 Task: Add Now Avocado Oil Refined to the cart.
Action: Mouse moved to (268, 108)
Screenshot: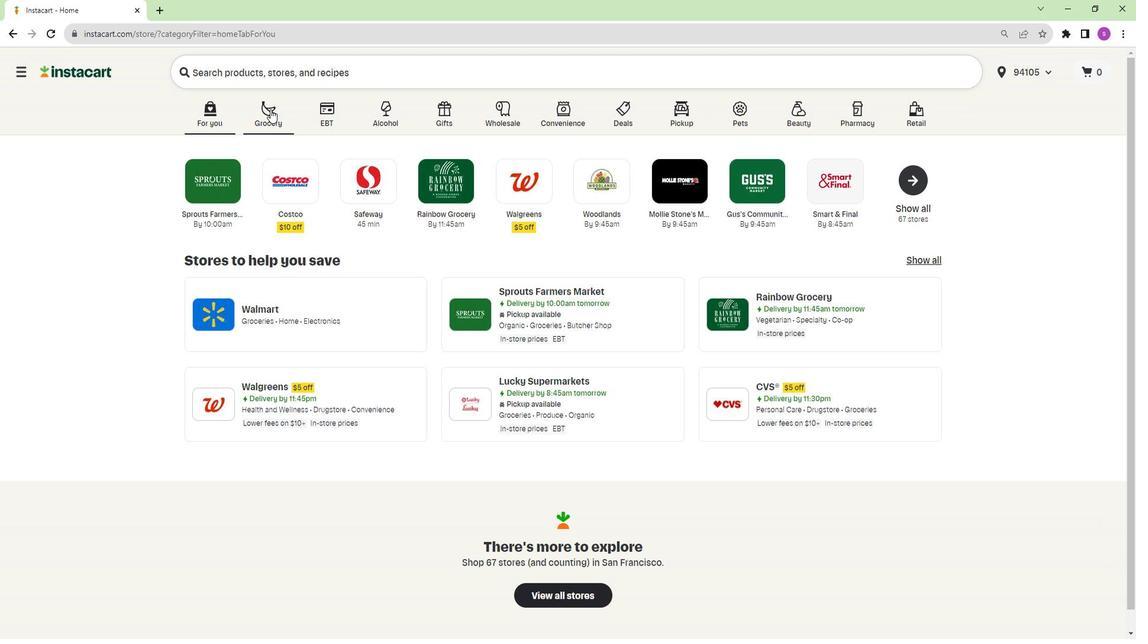 
Action: Mouse pressed left at (268, 108)
Screenshot: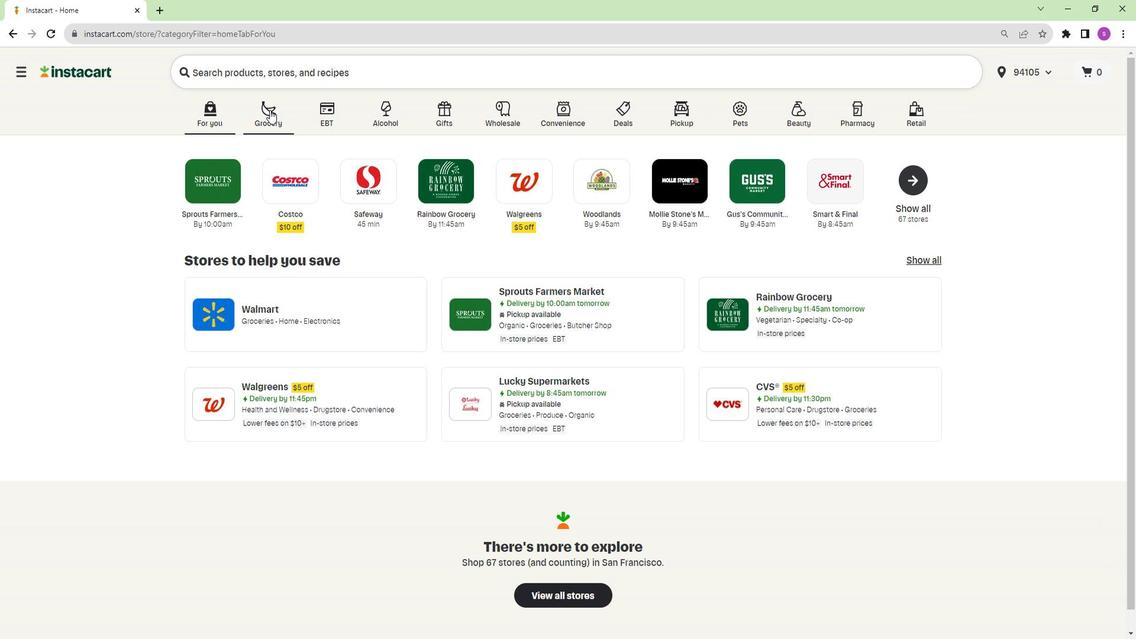
Action: Mouse moved to (717, 186)
Screenshot: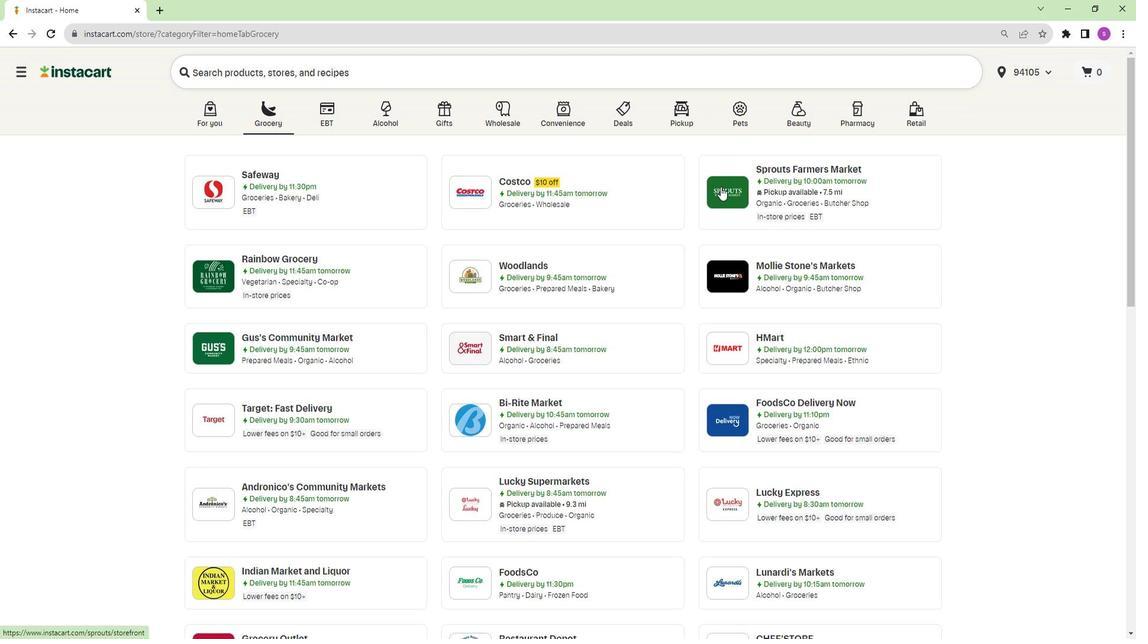 
Action: Mouse pressed left at (717, 186)
Screenshot: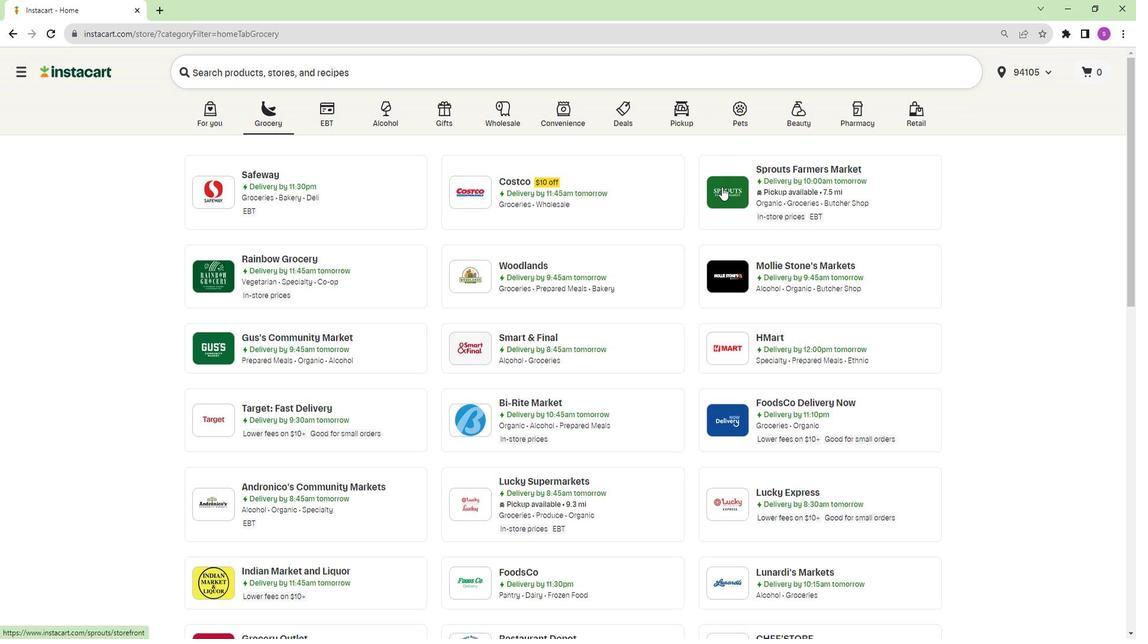 
Action: Mouse moved to (52, 383)
Screenshot: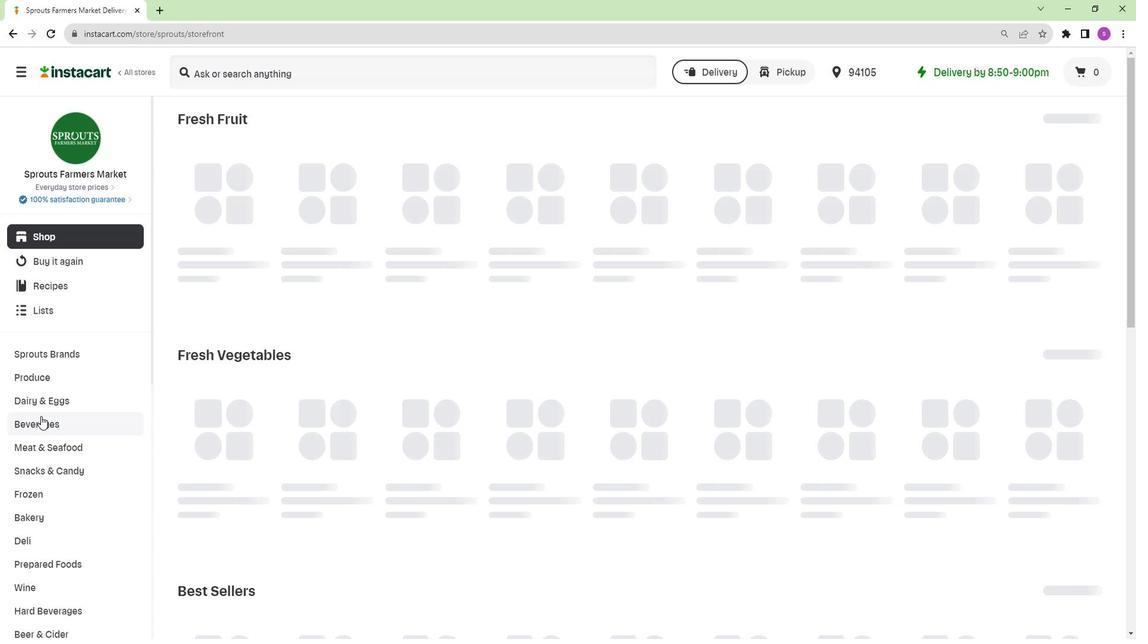 
Action: Mouse scrolled (52, 382) with delta (0, 0)
Screenshot: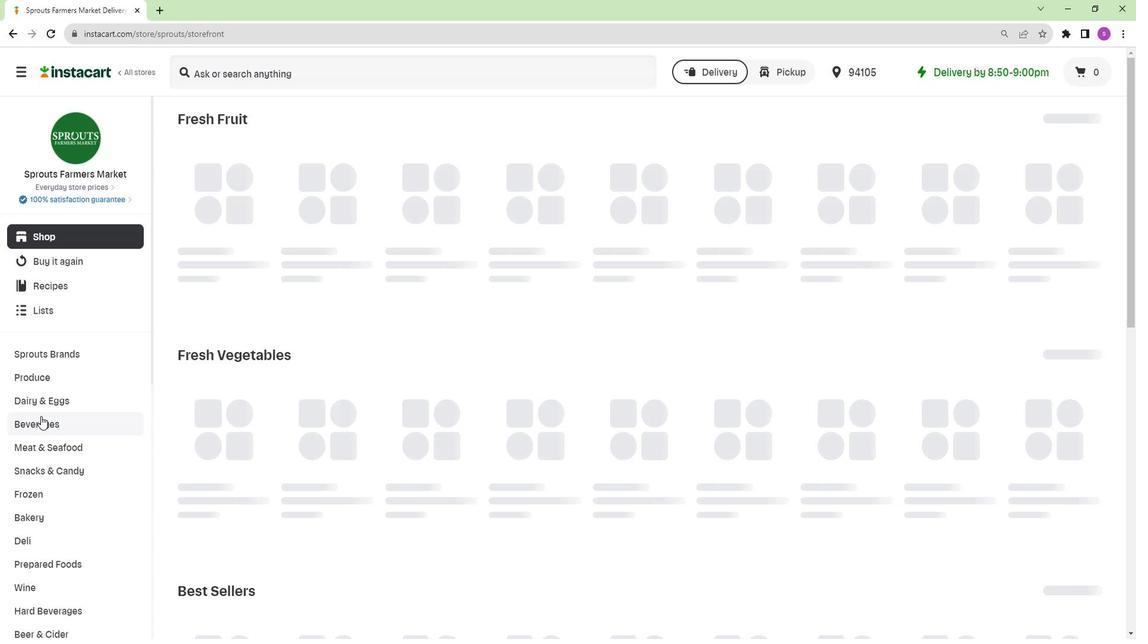 
Action: Mouse scrolled (52, 382) with delta (0, 0)
Screenshot: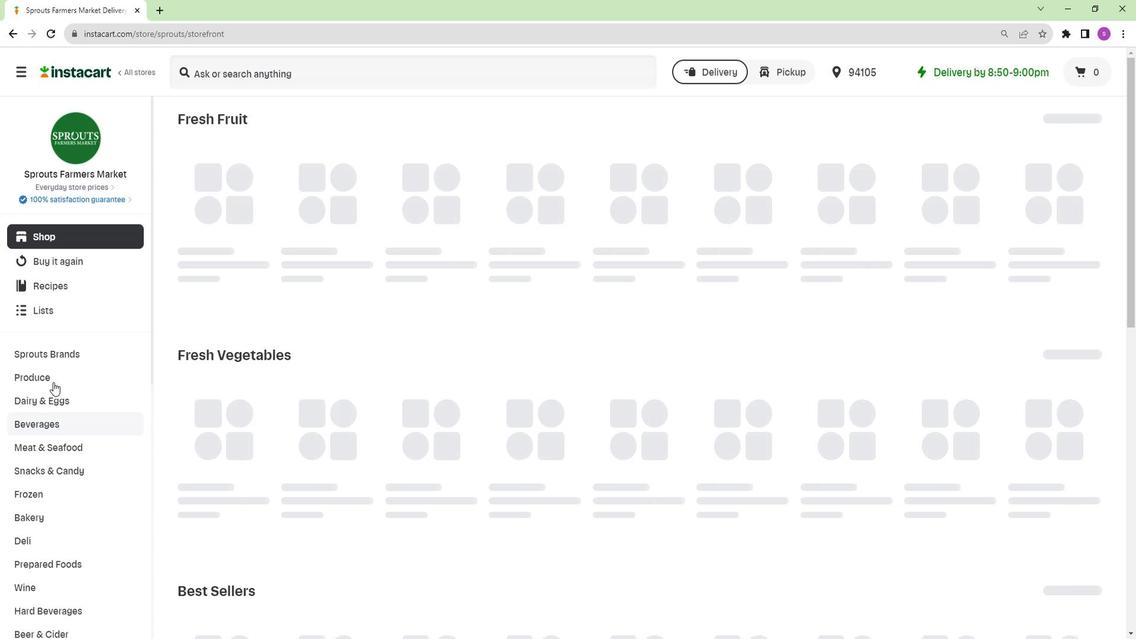 
Action: Mouse moved to (54, 379)
Screenshot: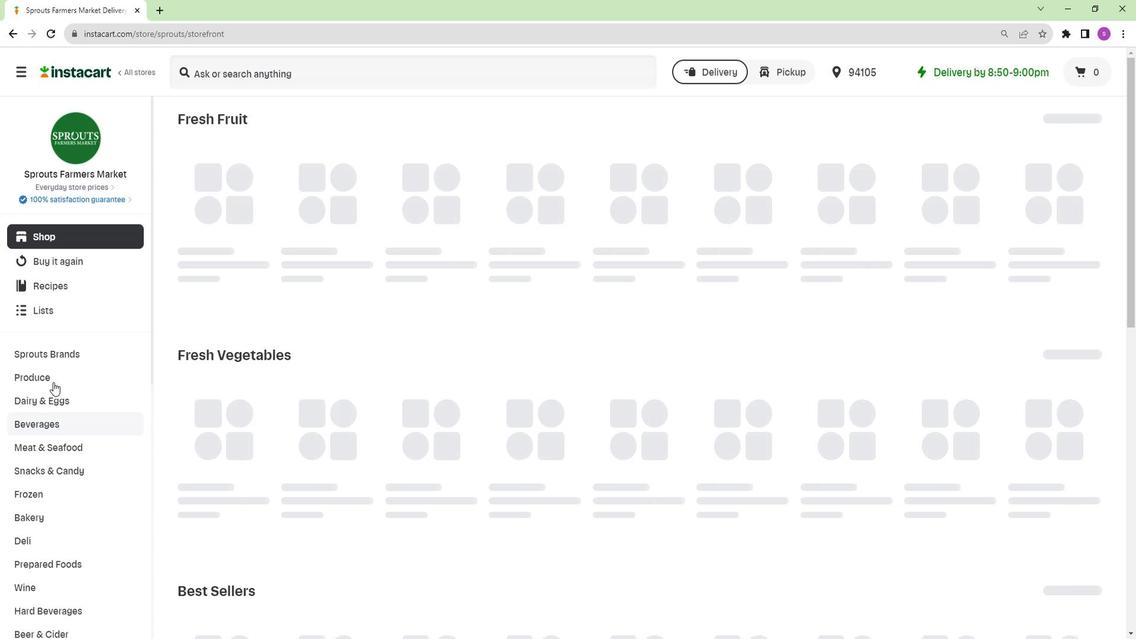 
Action: Mouse scrolled (54, 379) with delta (0, 0)
Screenshot: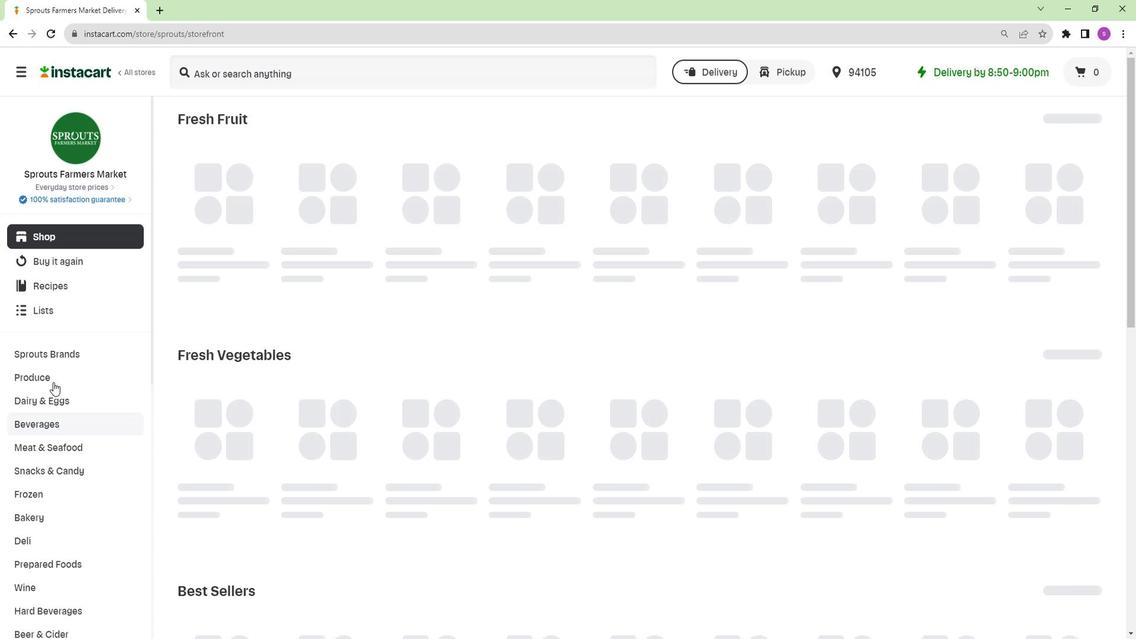 
Action: Mouse moved to (59, 366)
Screenshot: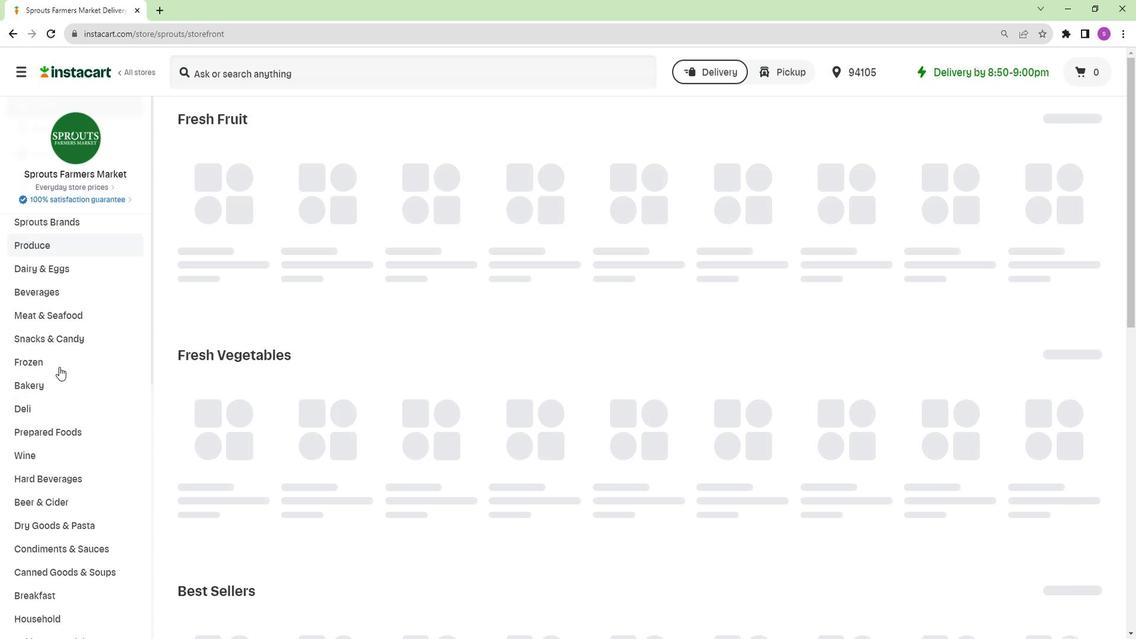 
Action: Mouse scrolled (59, 366) with delta (0, 0)
Screenshot: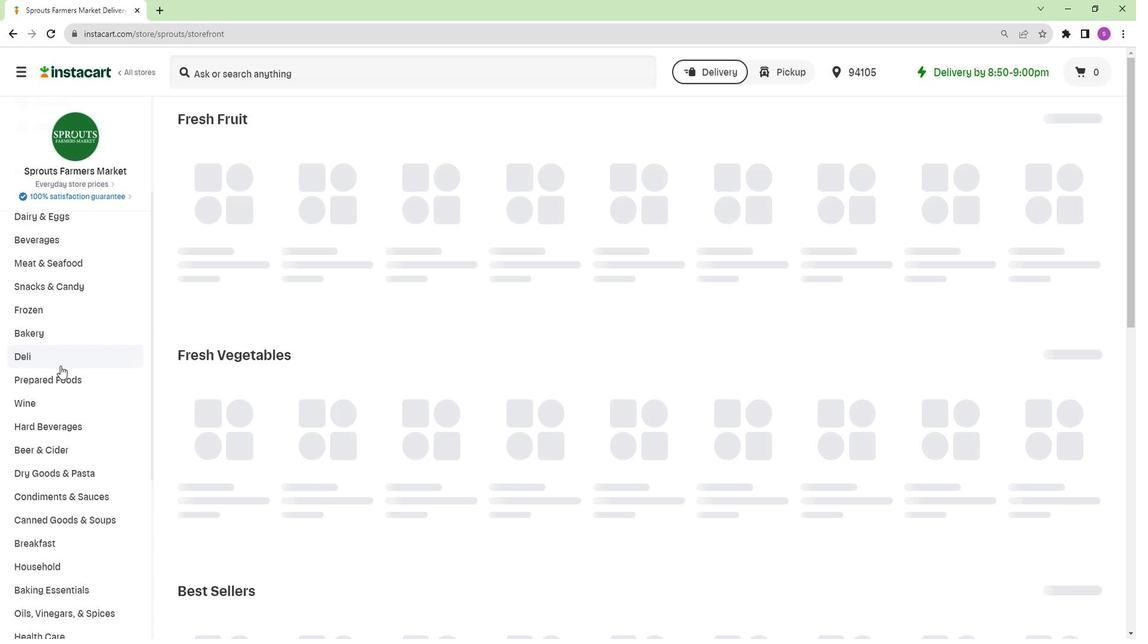 
Action: Mouse scrolled (59, 366) with delta (0, 0)
Screenshot: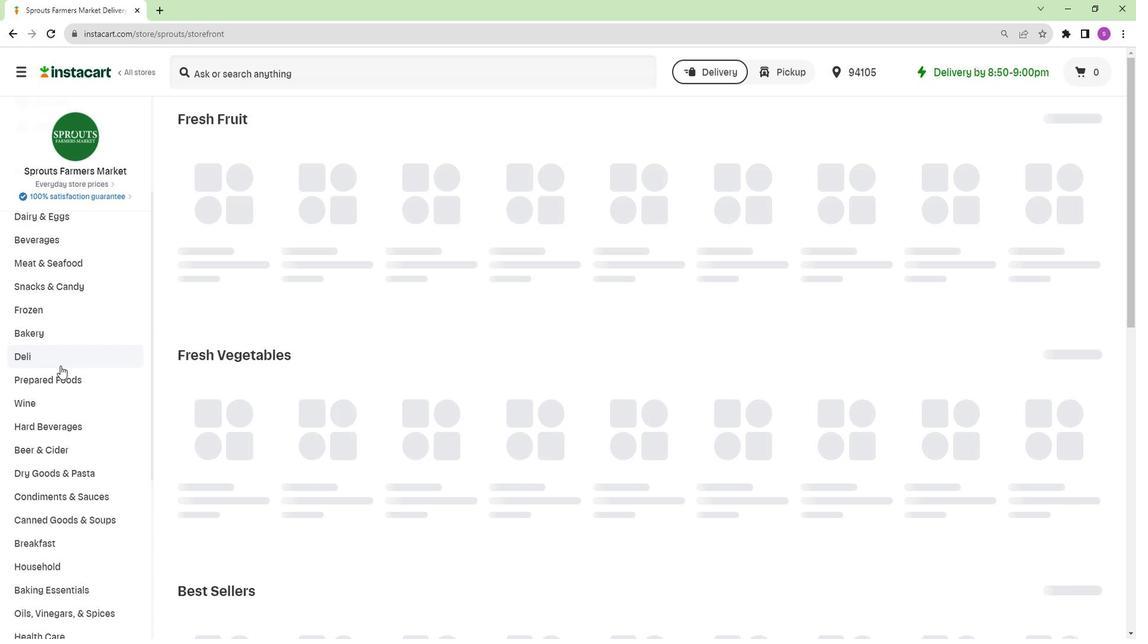 
Action: Mouse moved to (68, 351)
Screenshot: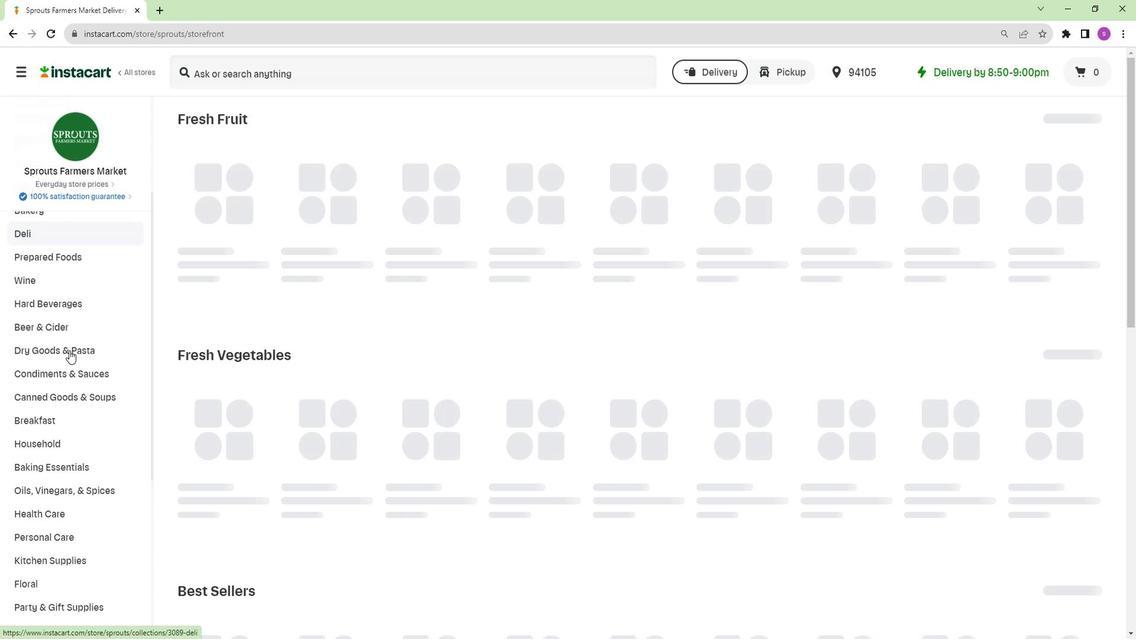 
Action: Mouse scrolled (68, 350) with delta (0, 0)
Screenshot: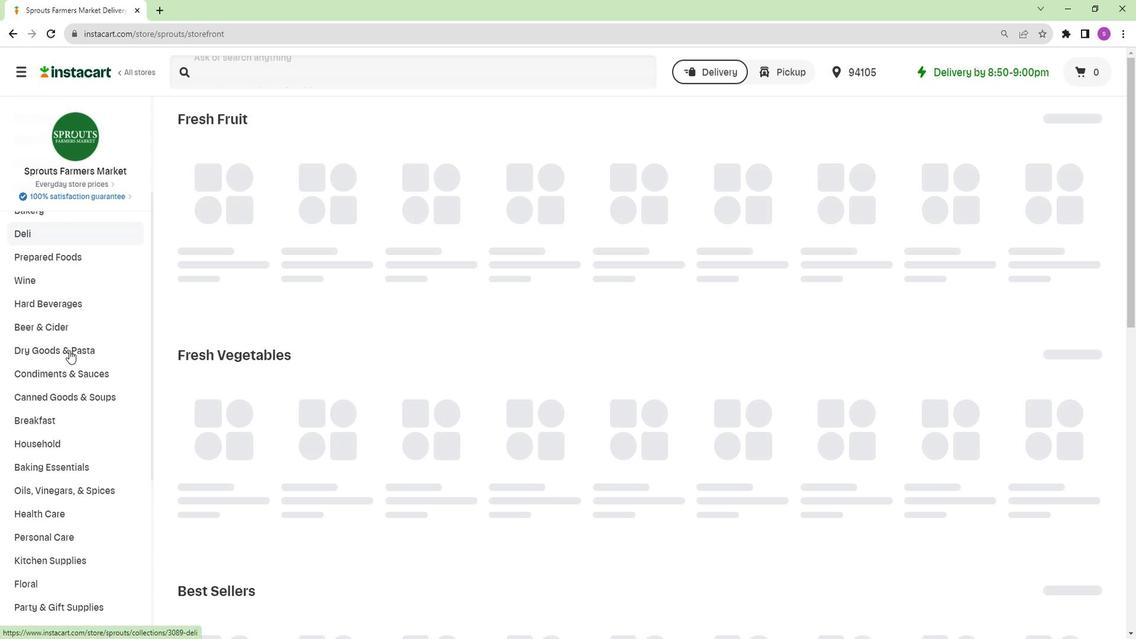 
Action: Mouse scrolled (68, 350) with delta (0, 0)
Screenshot: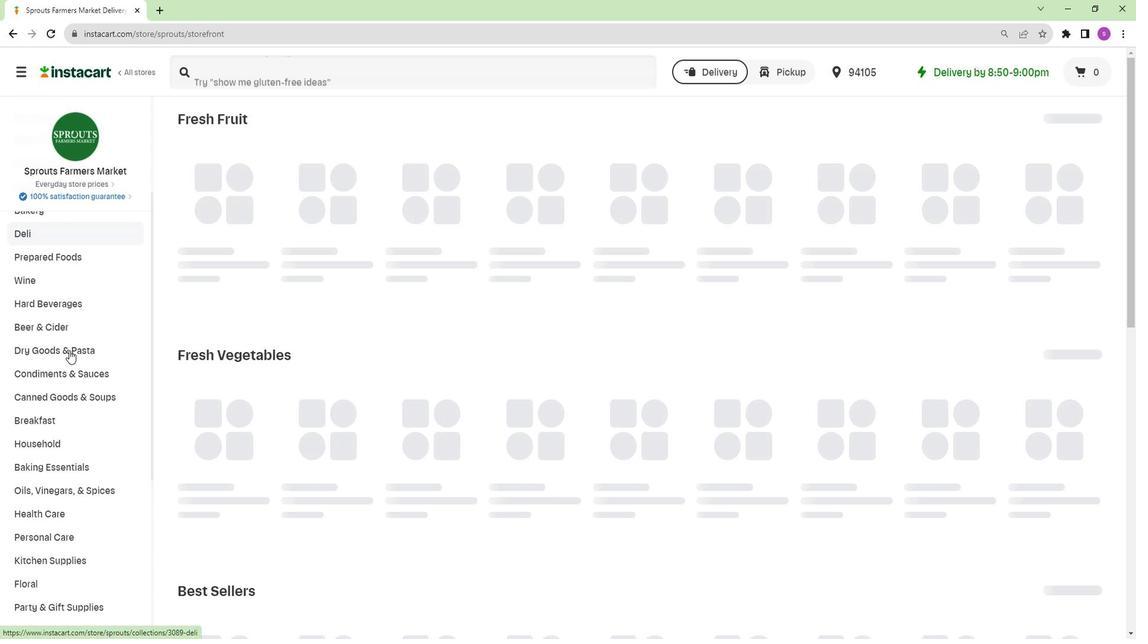 
Action: Mouse moved to (72, 417)
Screenshot: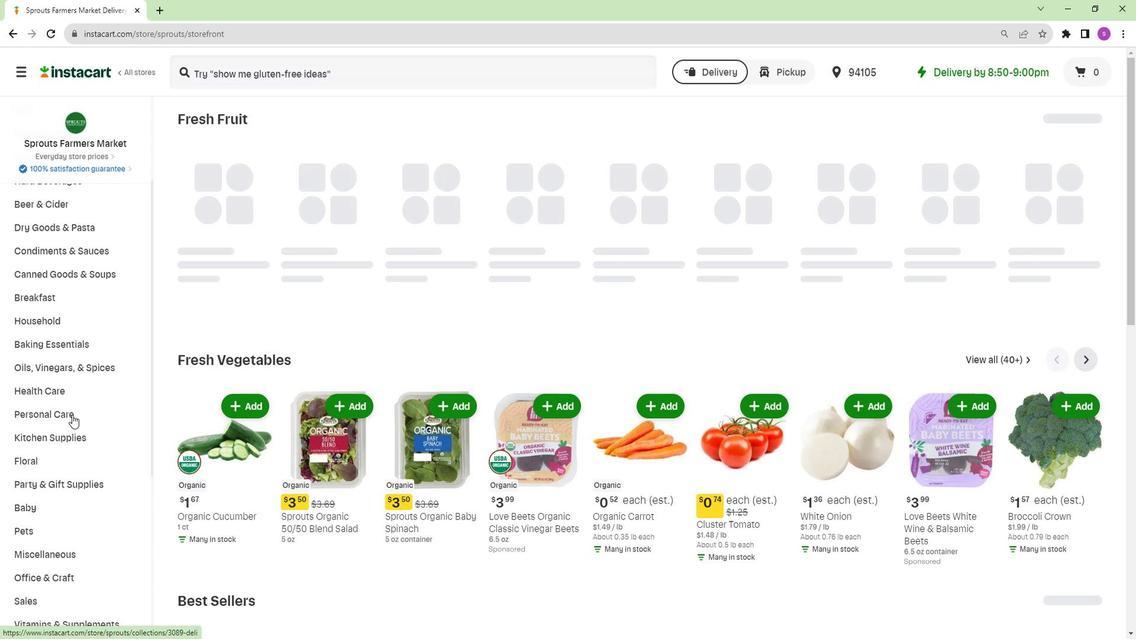 
Action: Mouse pressed left at (72, 417)
Screenshot: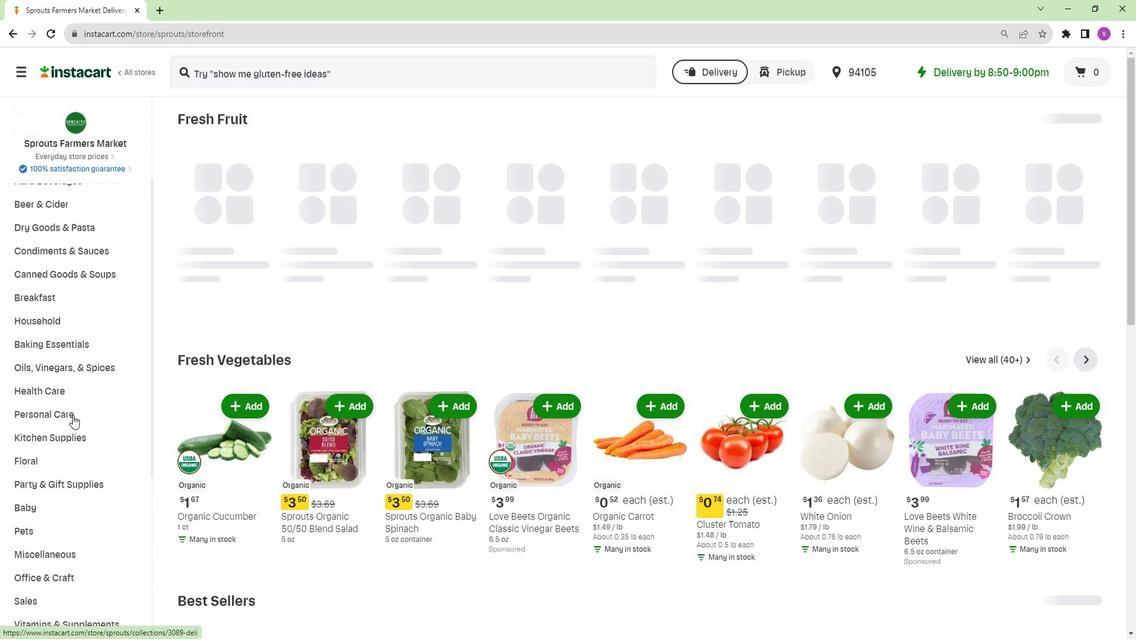 
Action: Mouse moved to (623, 152)
Screenshot: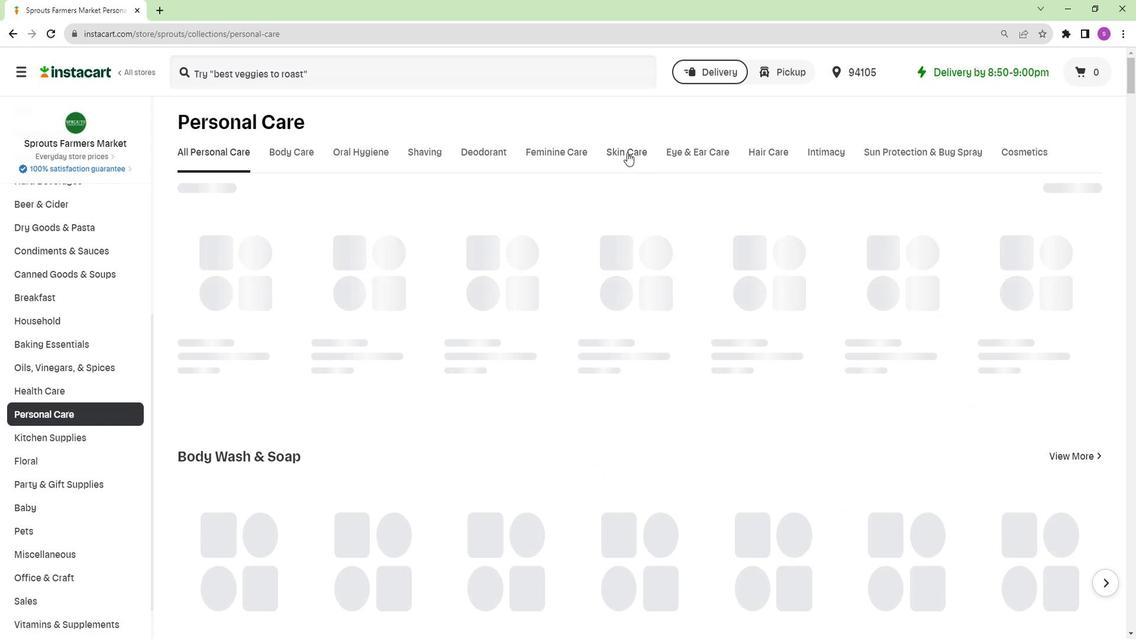 
Action: Mouse pressed left at (623, 152)
Screenshot: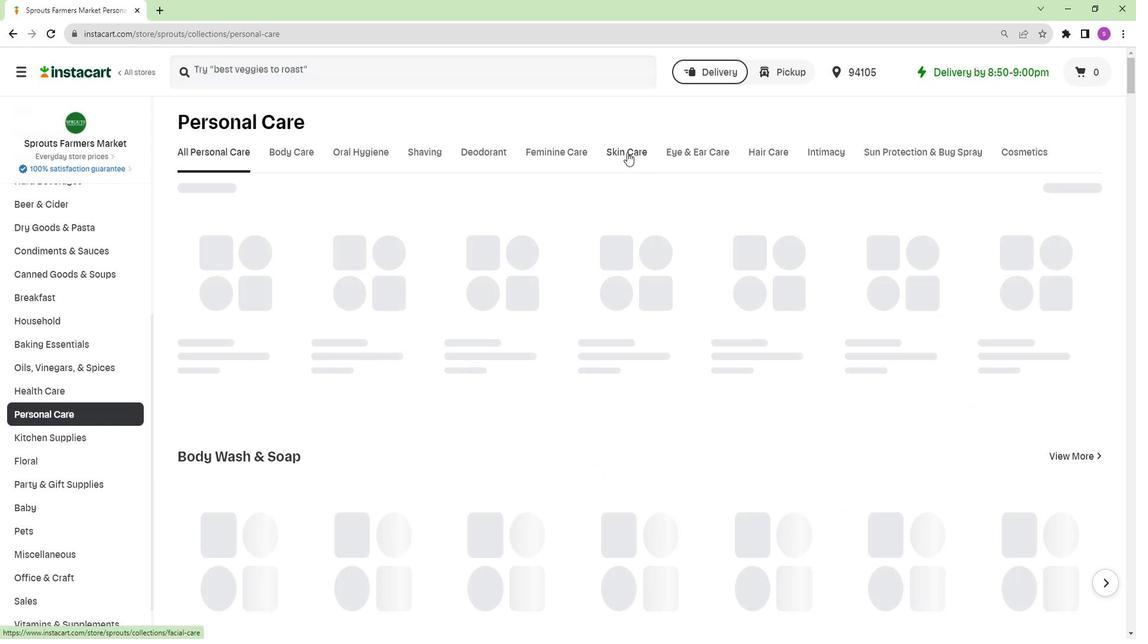 
Action: Mouse moved to (558, 200)
Screenshot: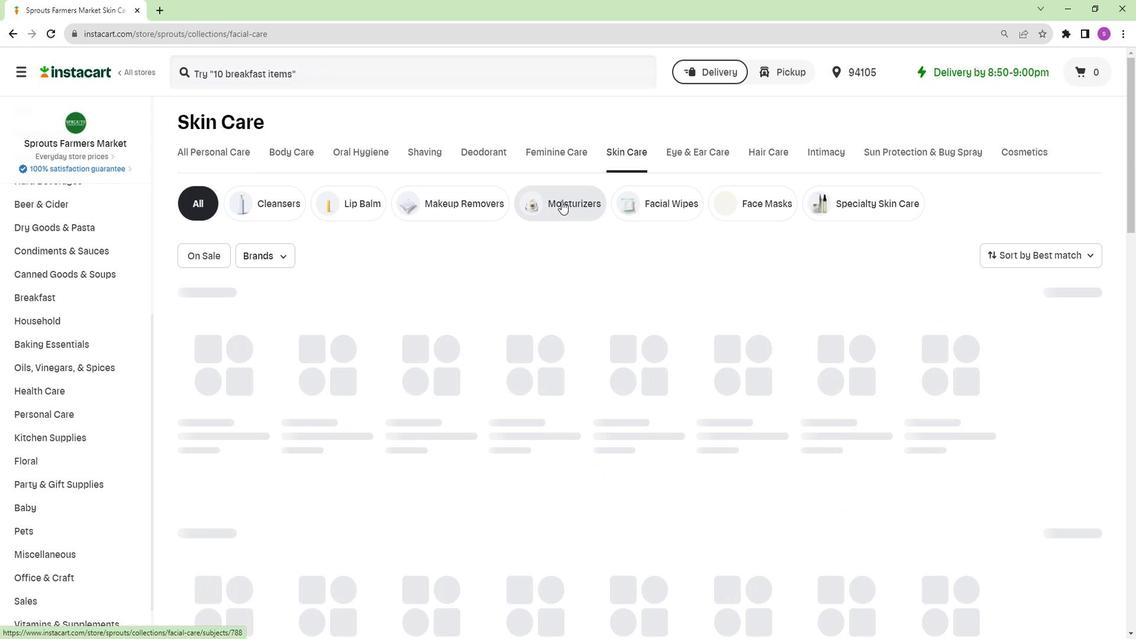 
Action: Mouse pressed left at (558, 200)
Screenshot: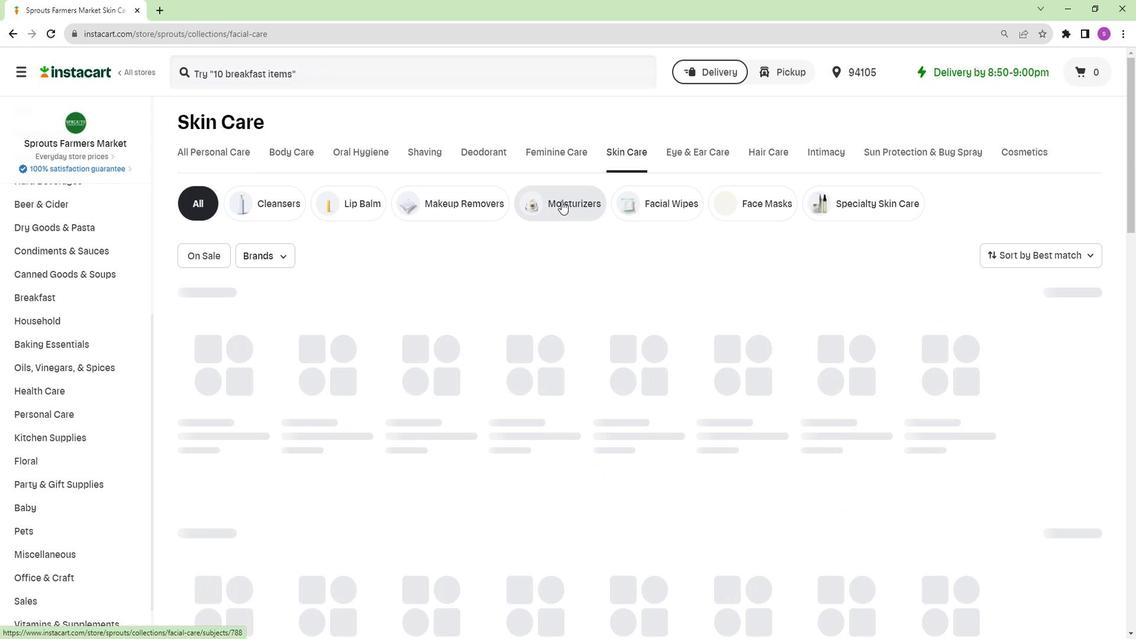 
Action: Mouse moved to (345, 74)
Screenshot: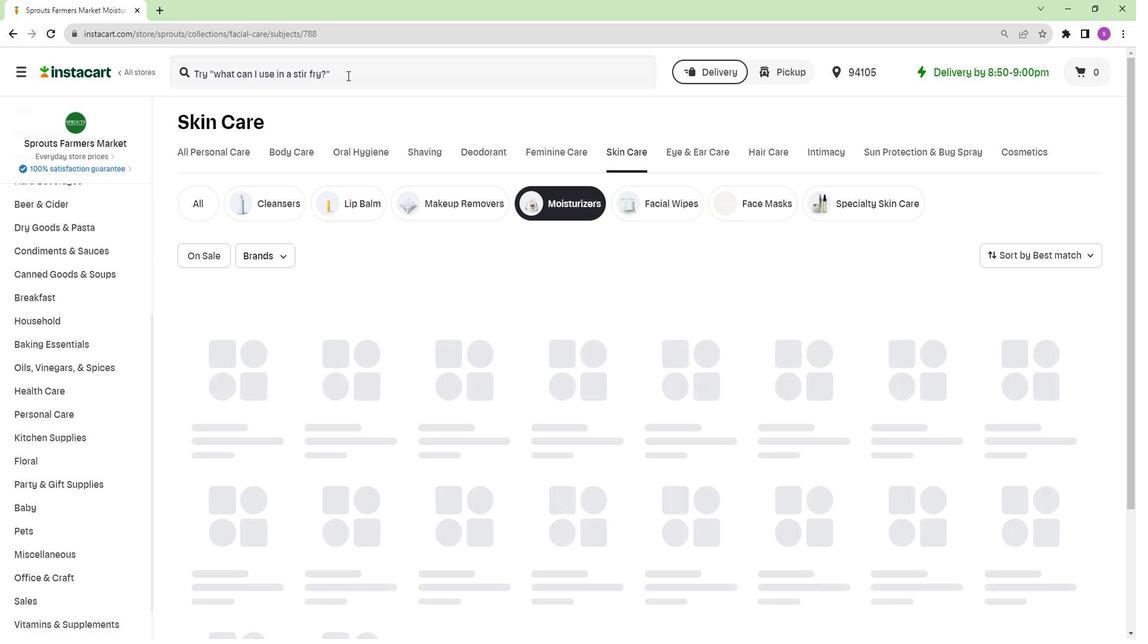 
Action: Mouse pressed left at (345, 74)
Screenshot: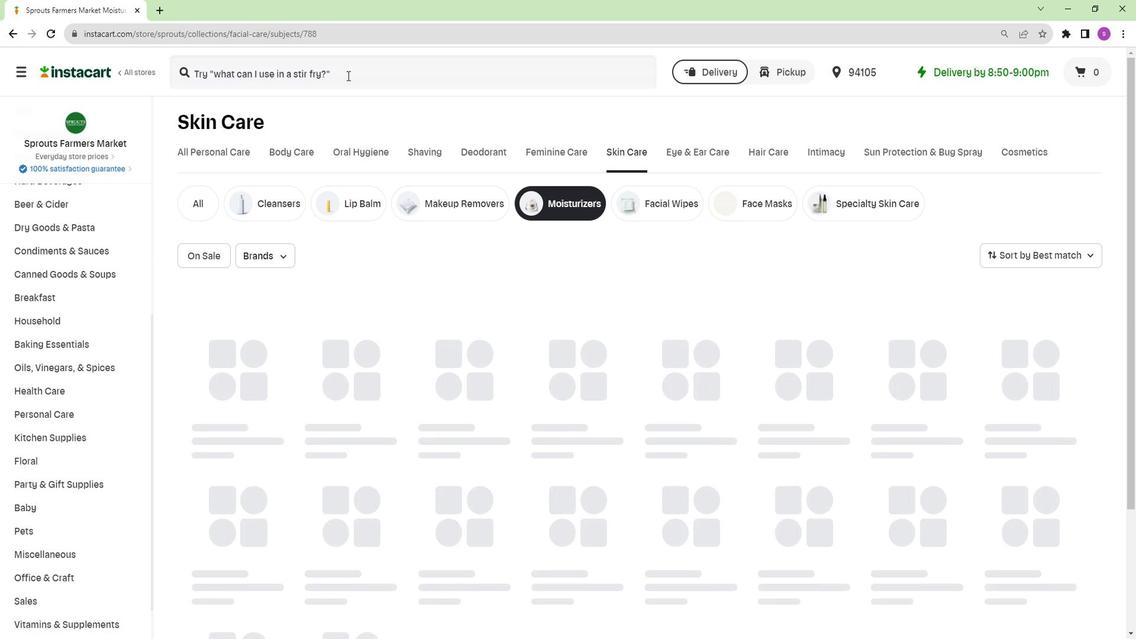 
Action: Key pressed <Key.shift>Now<Key.space><Key.shift>Avocado<Key.space><Key.shift>Oil<Key.space><Key.shift>Refined<Key.enter>
Screenshot: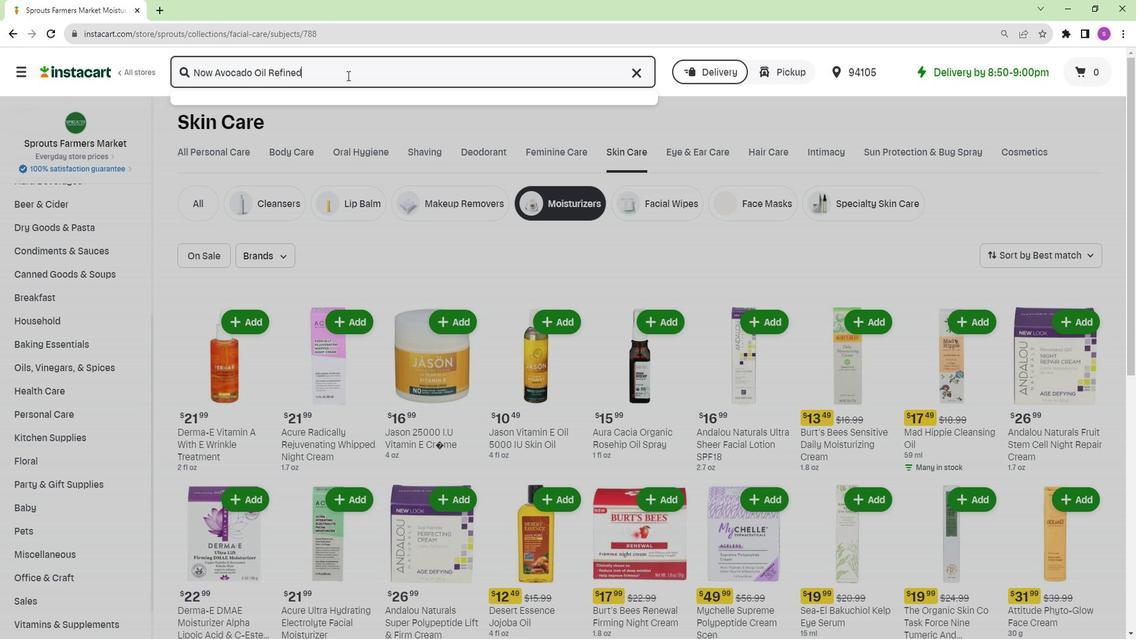 
Action: Mouse moved to (334, 255)
Screenshot: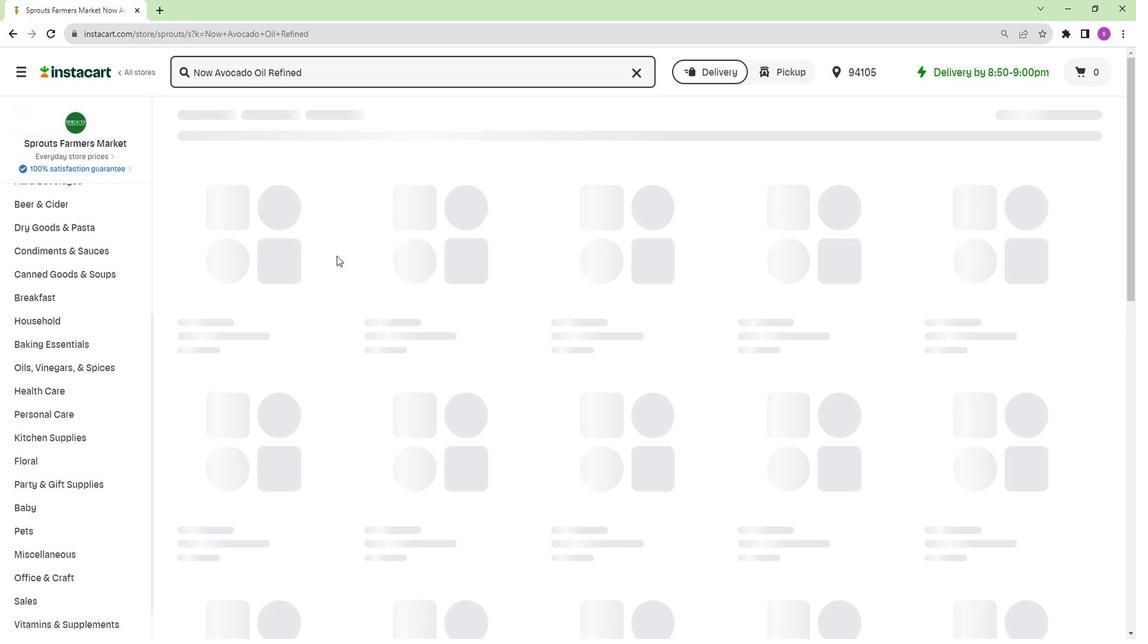 
Action: Mouse scrolled (334, 255) with delta (0, 0)
Screenshot: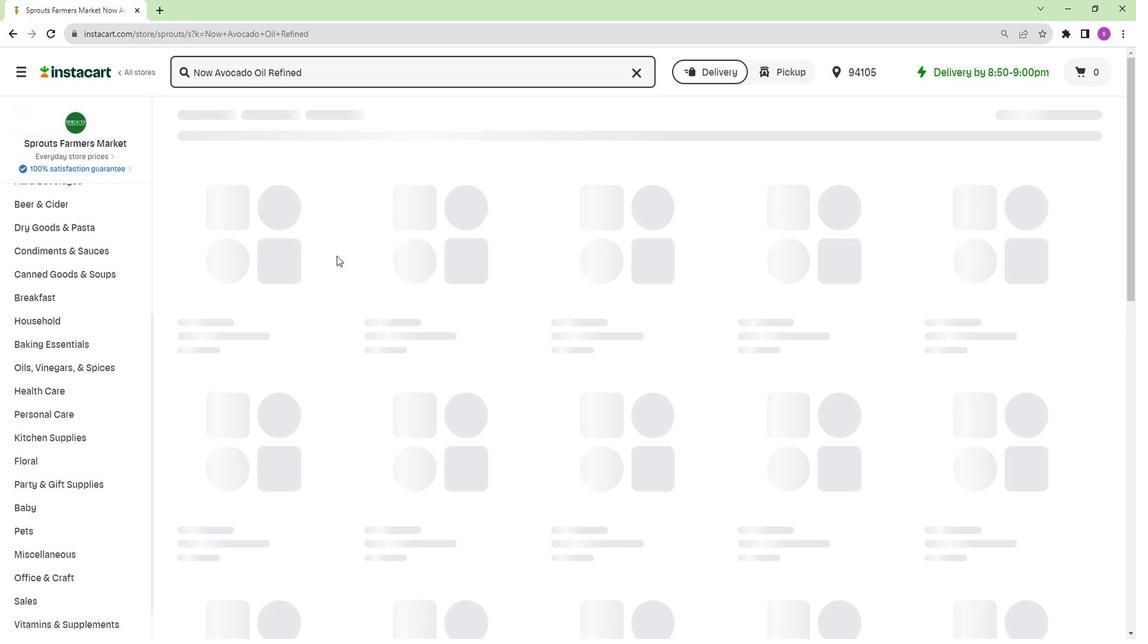 
Action: Mouse scrolled (334, 256) with delta (0, 0)
Screenshot: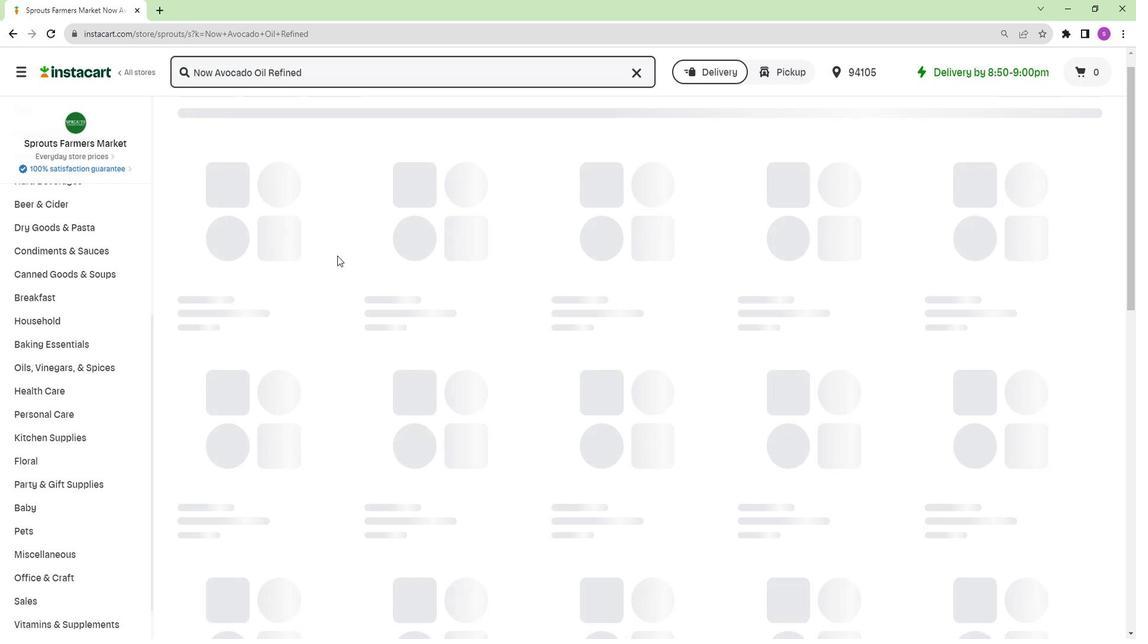 
Action: Mouse scrolled (334, 256) with delta (0, 0)
Screenshot: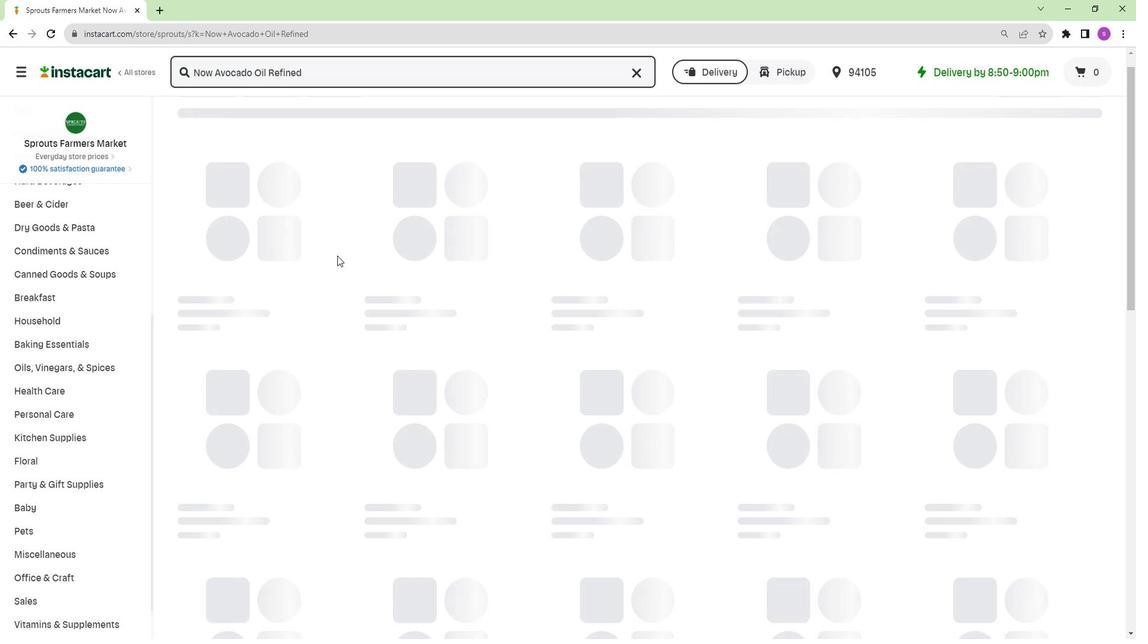 
Action: Mouse moved to (552, 287)
Screenshot: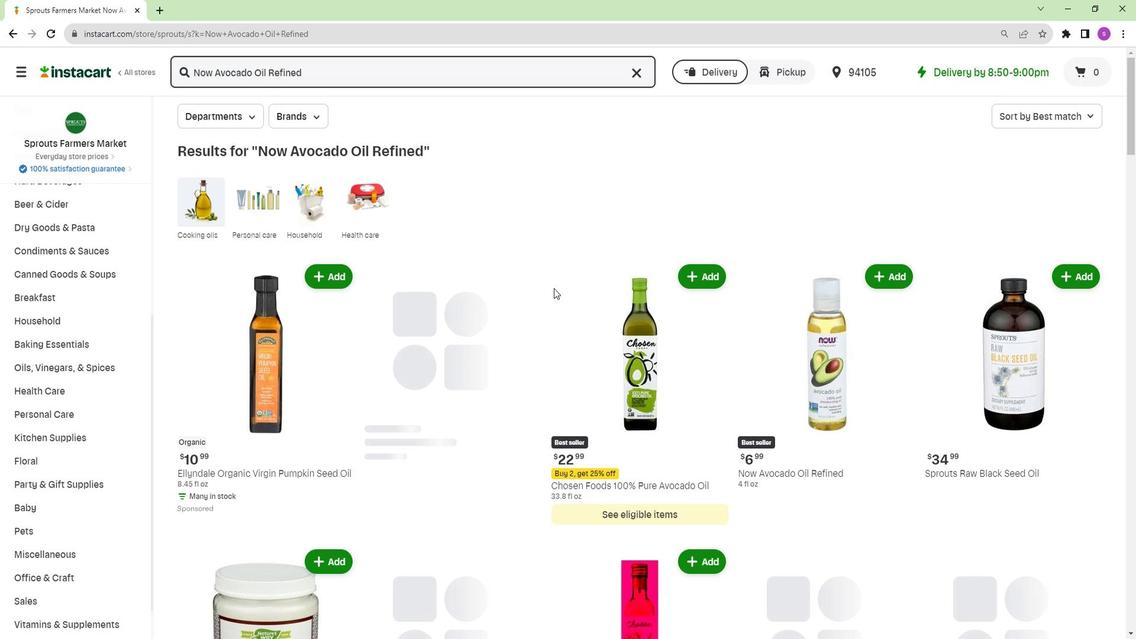 
Action: Mouse scrolled (552, 286) with delta (0, 0)
Screenshot: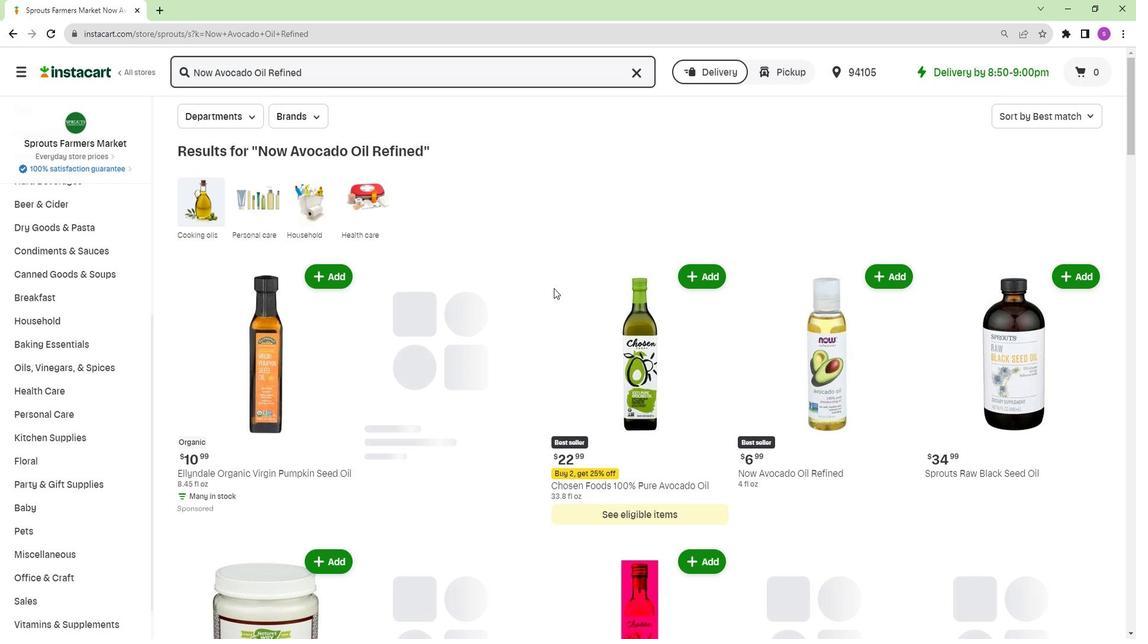 
Action: Mouse moved to (865, 211)
Screenshot: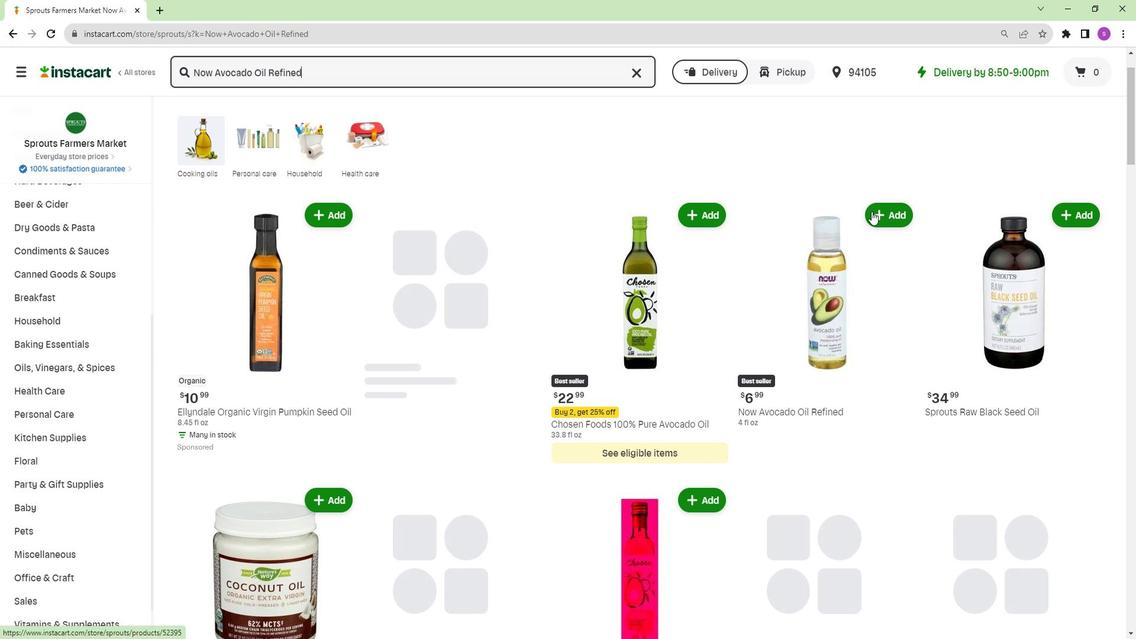 
Action: Mouse pressed left at (865, 211)
Screenshot: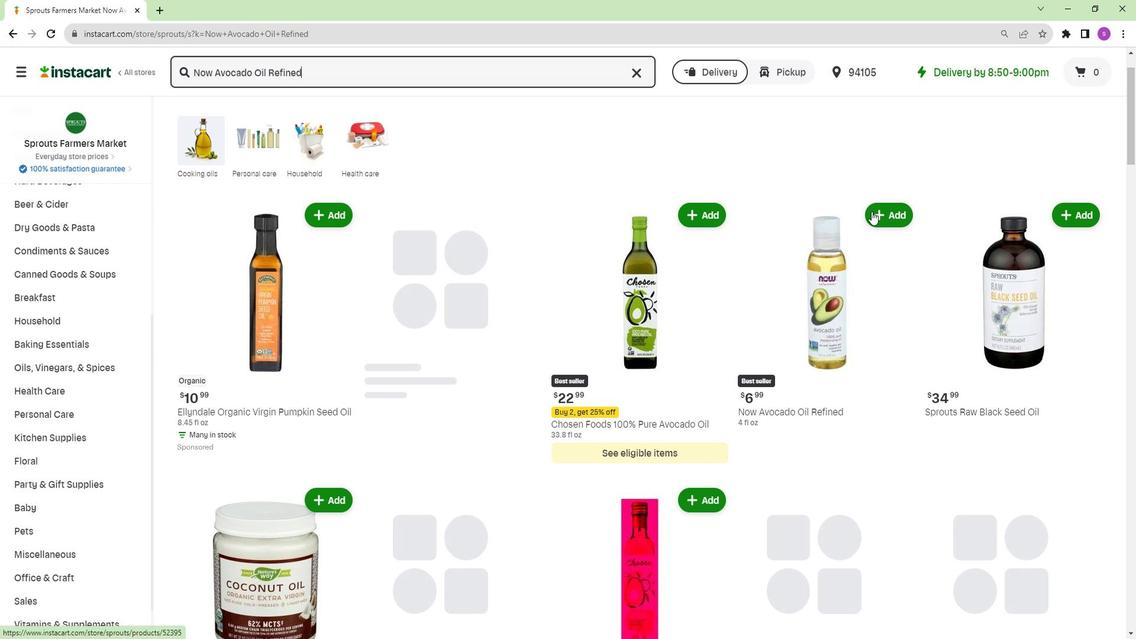 
Action: Mouse moved to (871, 255)
Screenshot: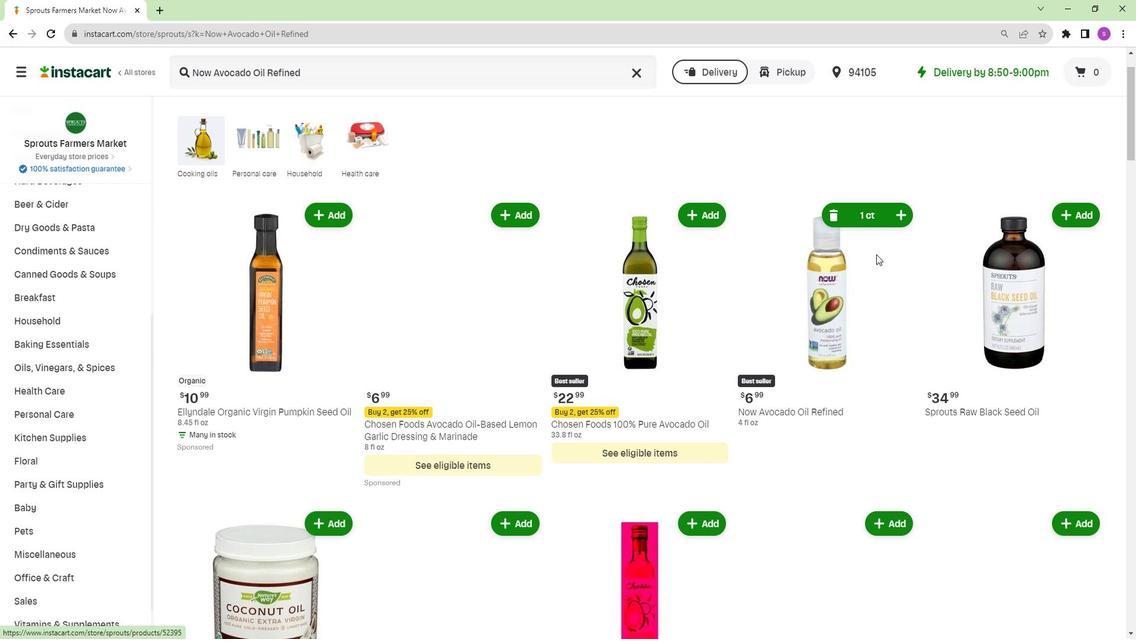 
